 Task: Add The Honest Company Gentle Formula Sprayable Diaper Rash Cream to the cart.
Action: Mouse moved to (275, 152)
Screenshot: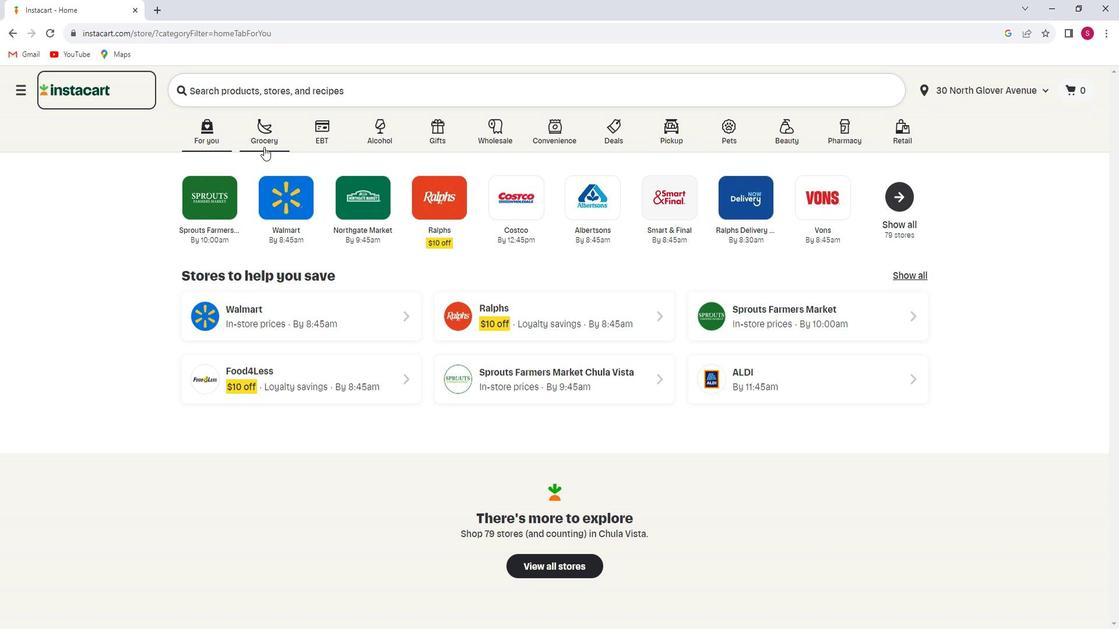 
Action: Mouse pressed left at (275, 152)
Screenshot: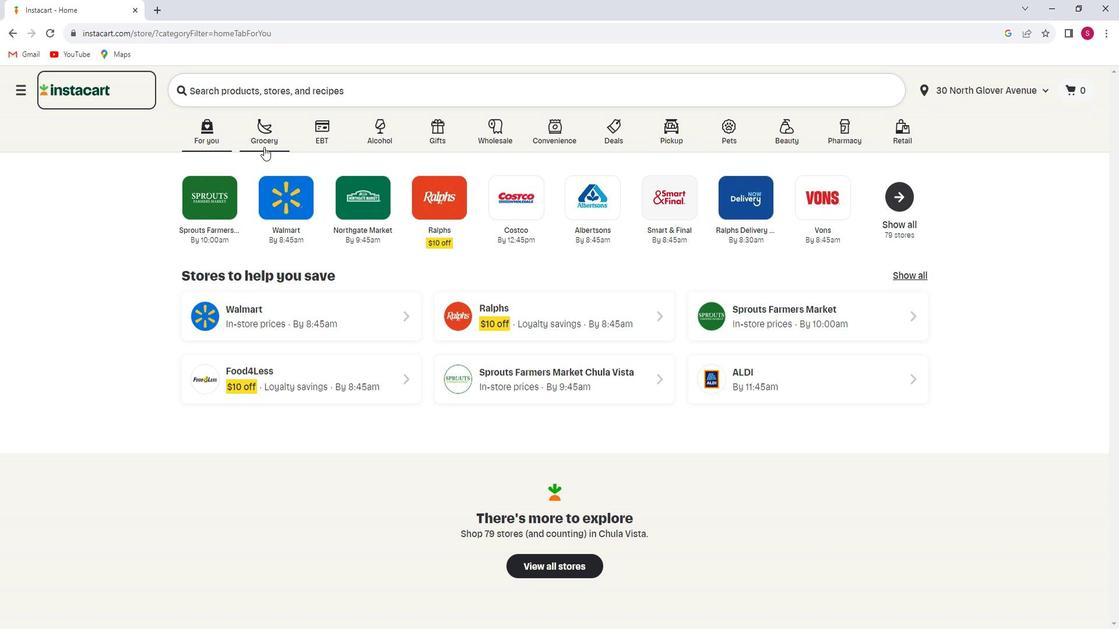 
Action: Mouse moved to (265, 348)
Screenshot: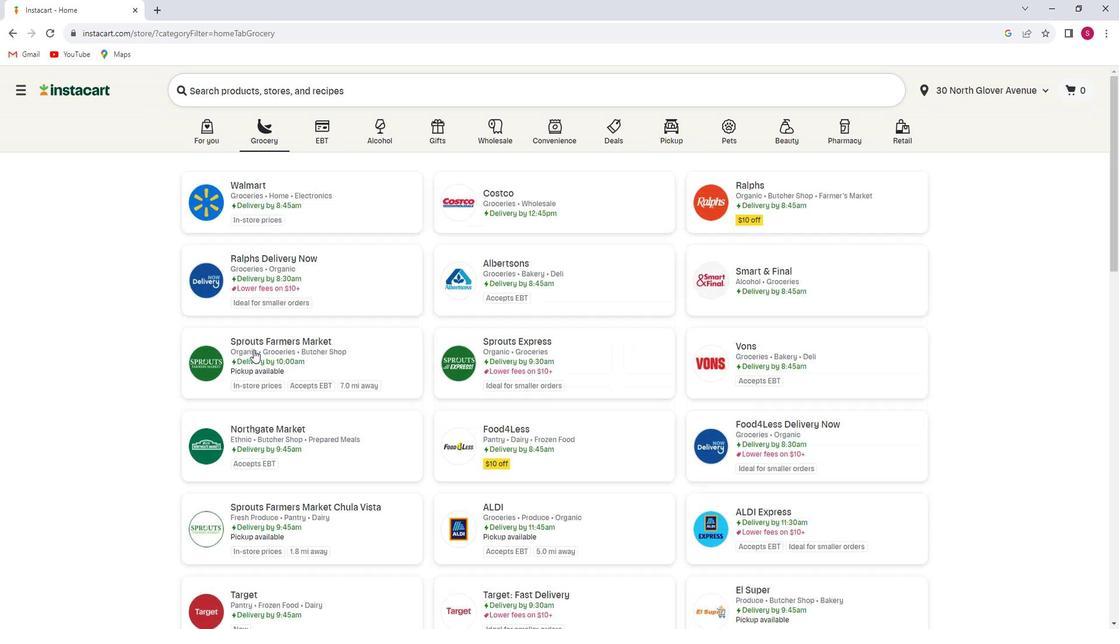 
Action: Mouse pressed left at (265, 348)
Screenshot: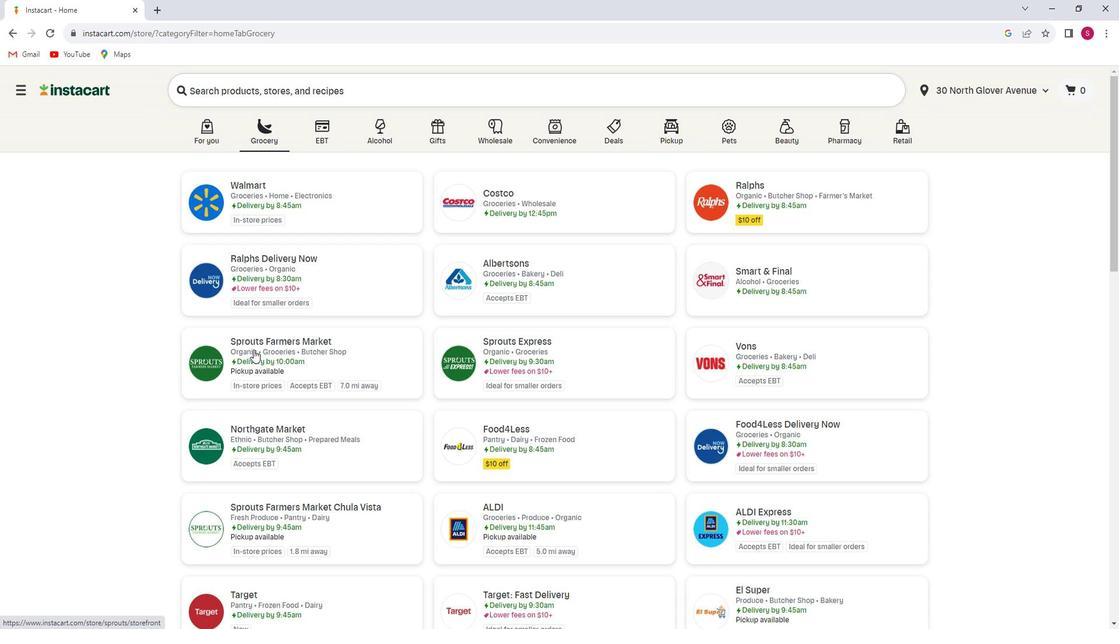 
Action: Mouse moved to (27, 538)
Screenshot: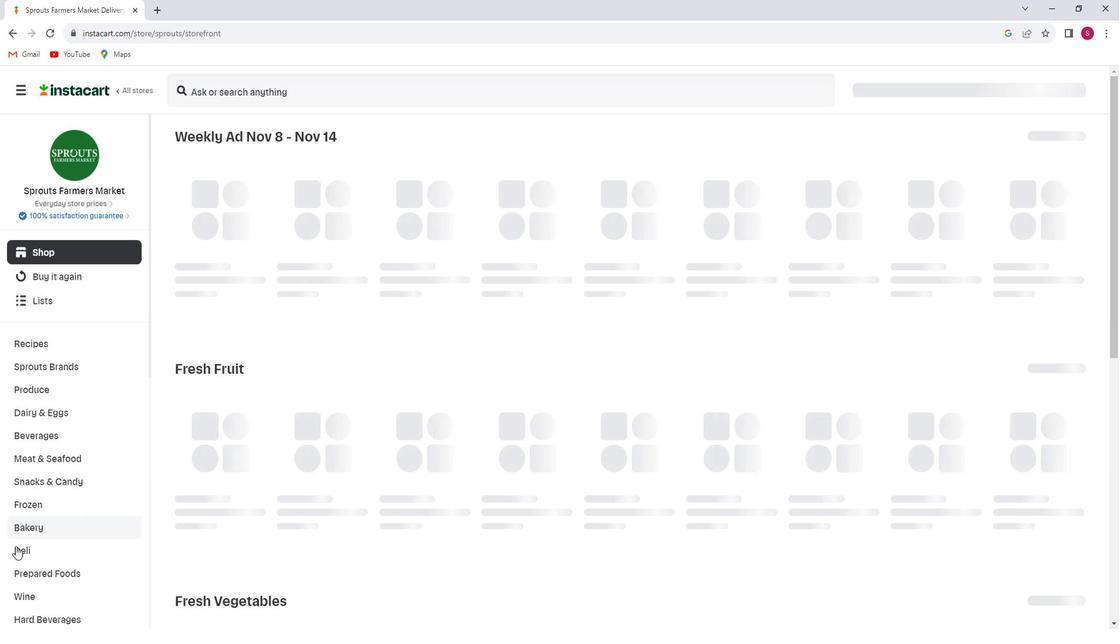 
Action: Mouse scrolled (27, 537) with delta (0, 0)
Screenshot: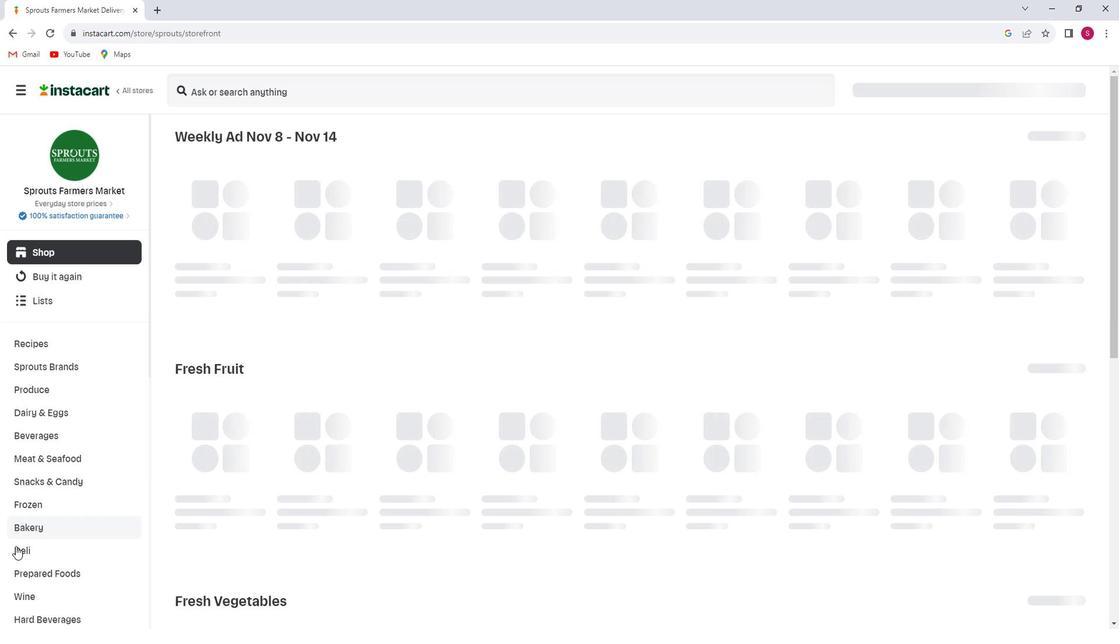 
Action: Mouse moved to (26, 538)
Screenshot: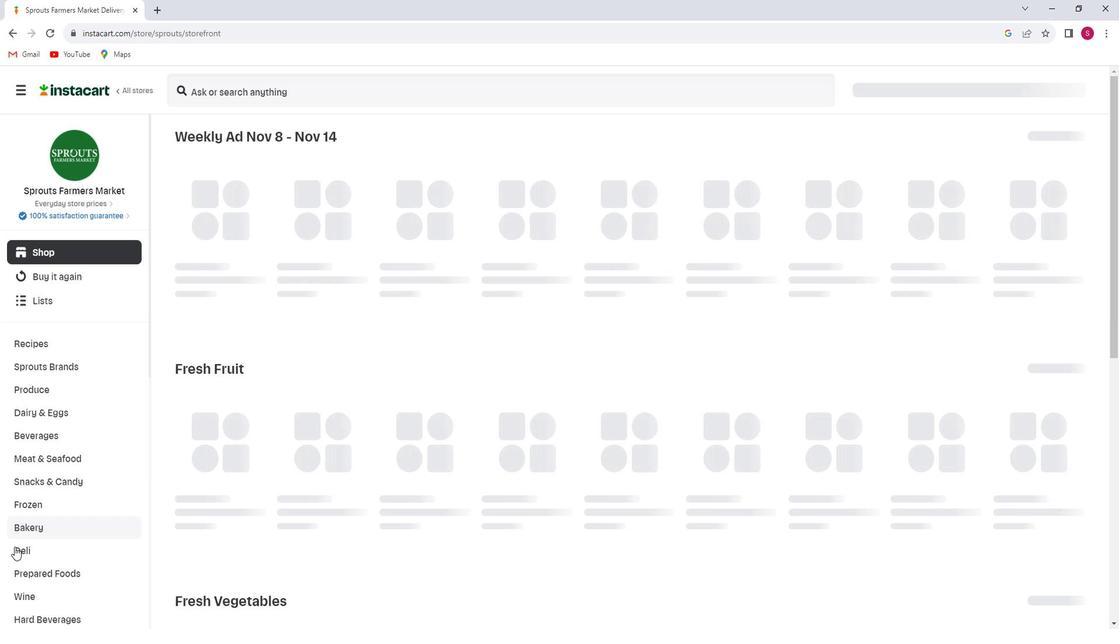 
Action: Mouse scrolled (26, 538) with delta (0, 0)
Screenshot: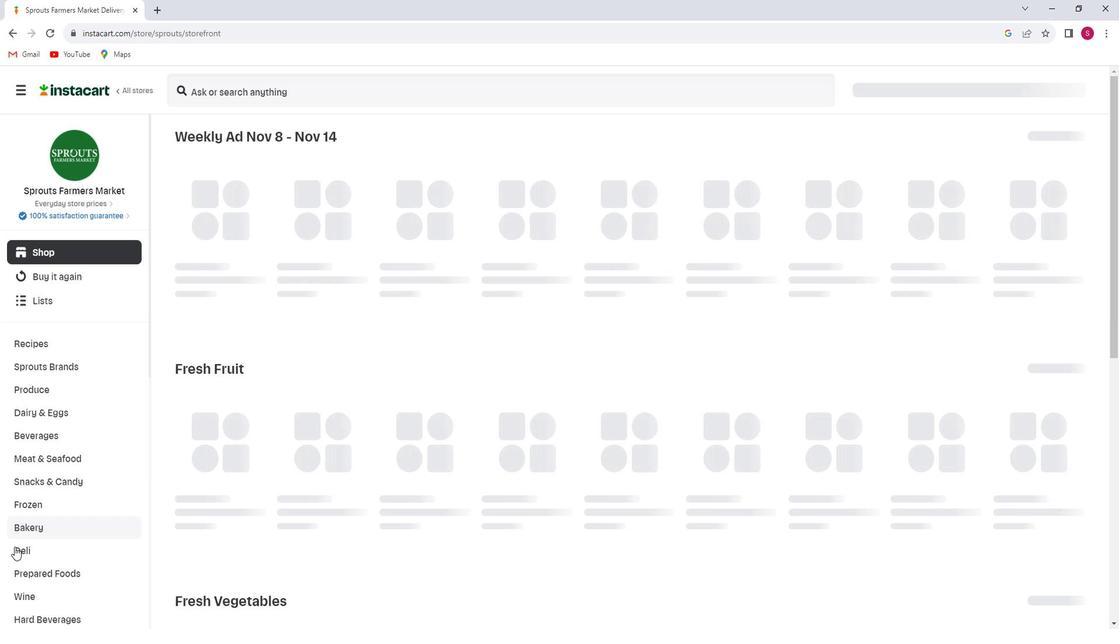 
Action: Mouse moved to (26, 538)
Screenshot: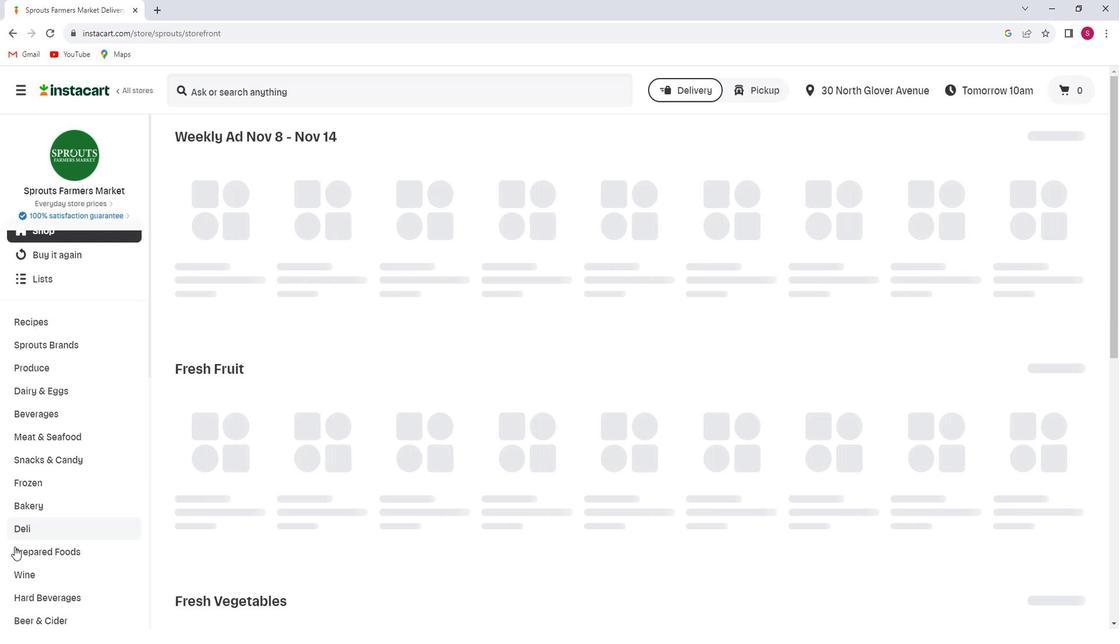 
Action: Mouse scrolled (26, 538) with delta (0, 0)
Screenshot: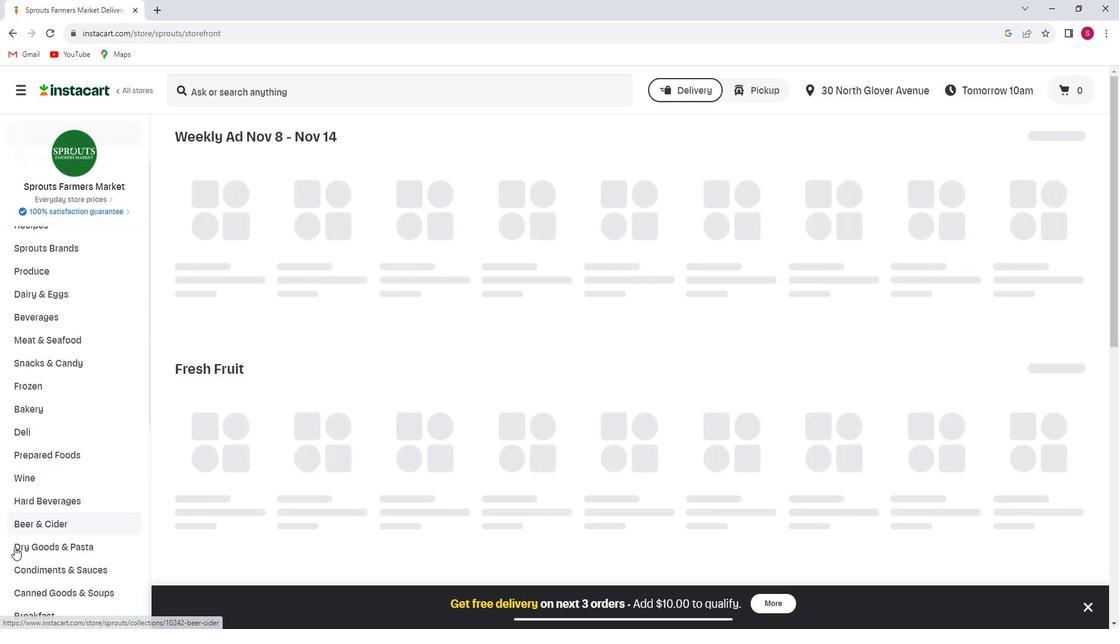 
Action: Mouse scrolled (26, 538) with delta (0, 0)
Screenshot: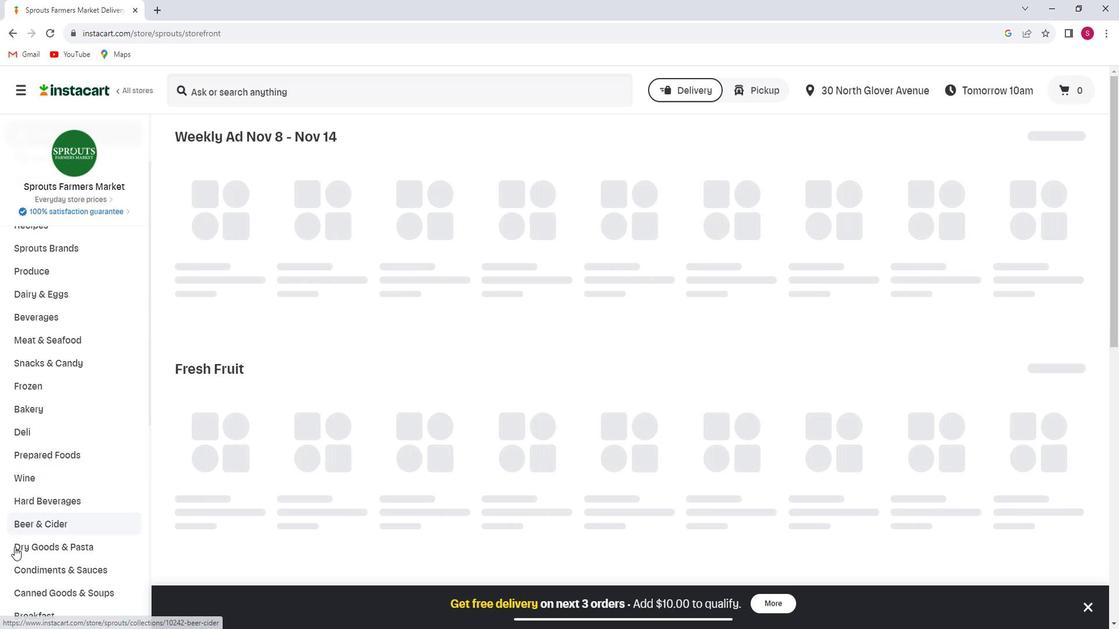 
Action: Mouse scrolled (26, 538) with delta (0, 0)
Screenshot: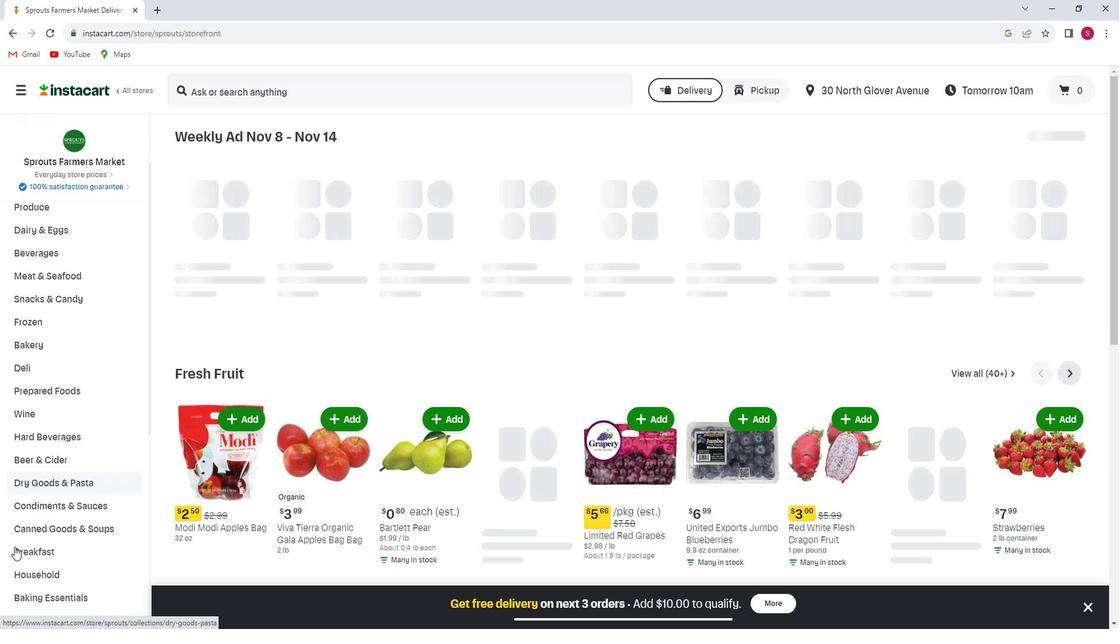 
Action: Mouse scrolled (26, 538) with delta (0, 0)
Screenshot: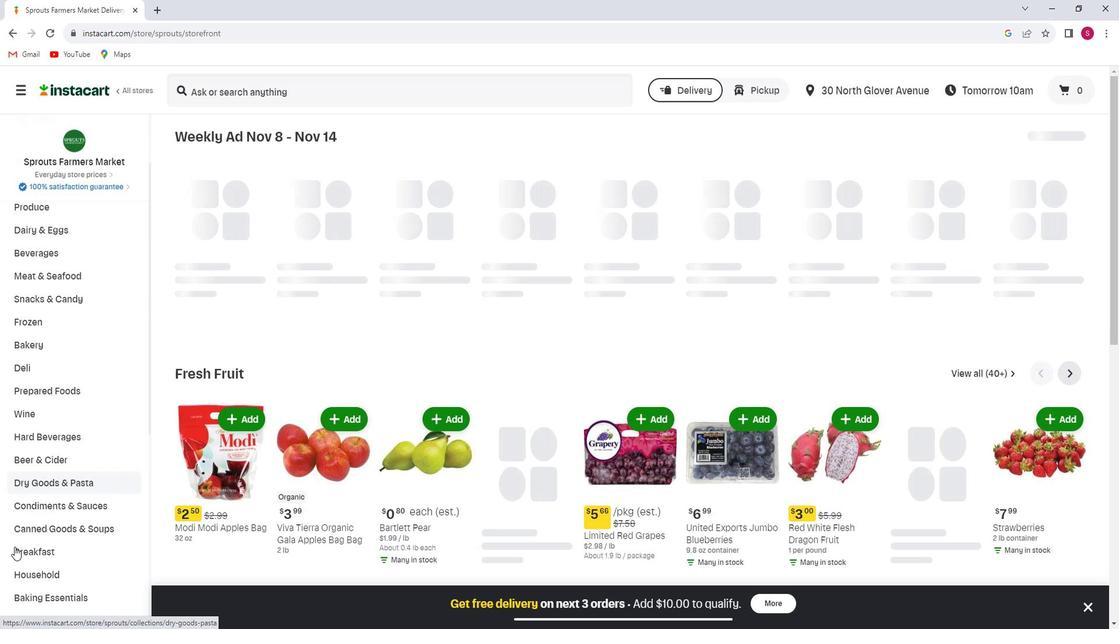
Action: Mouse moved to (76, 512)
Screenshot: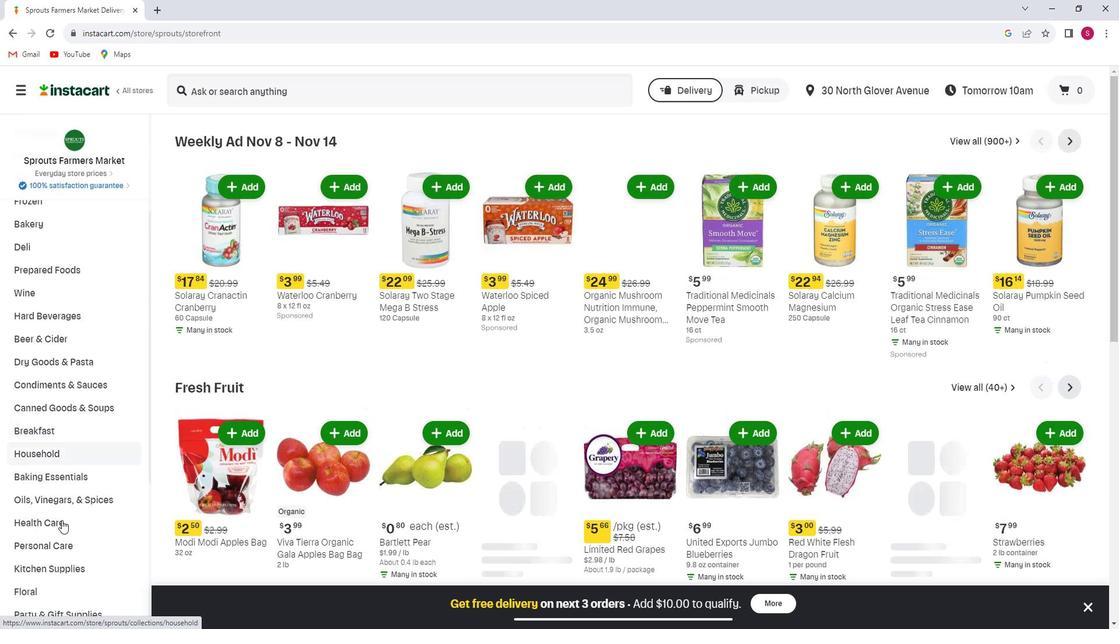 
Action: Mouse scrolled (76, 511) with delta (0, 0)
Screenshot: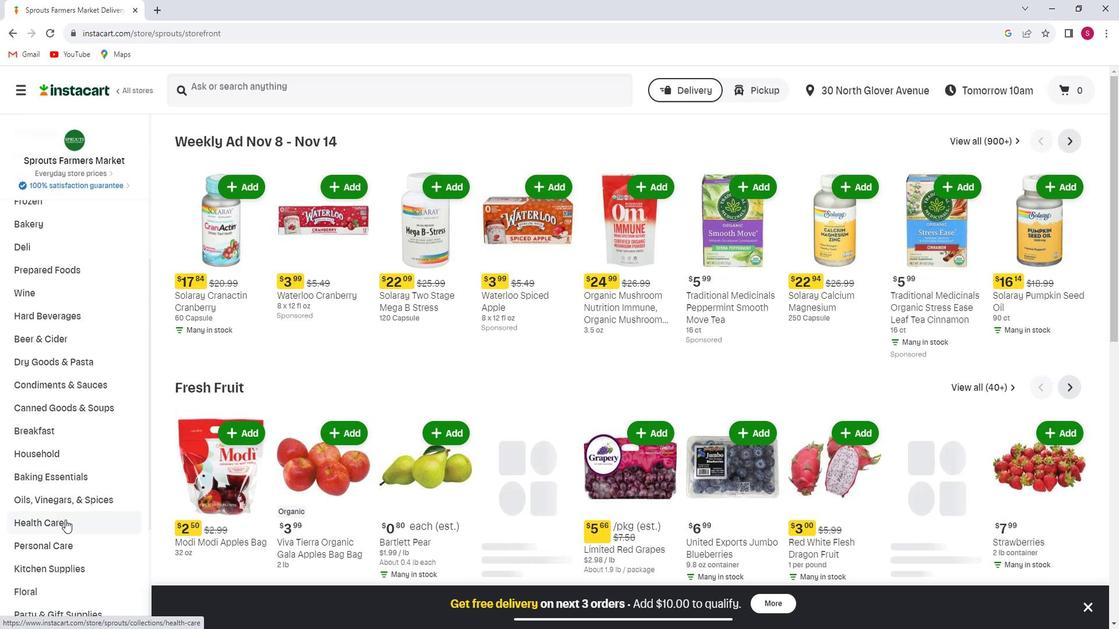
Action: Mouse moved to (74, 512)
Screenshot: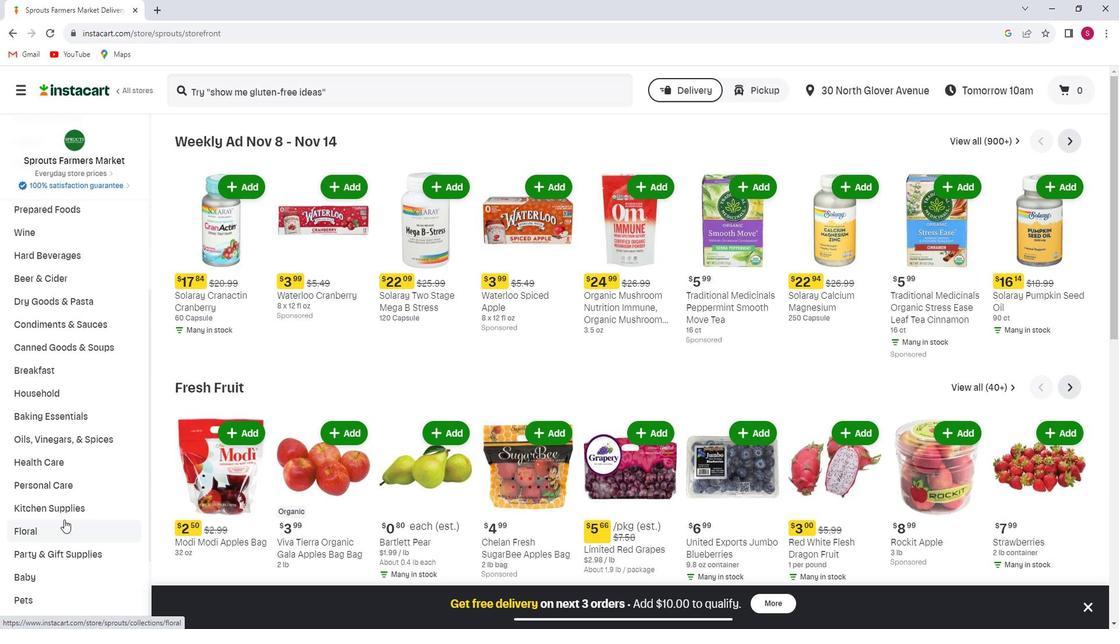
Action: Mouse scrolled (74, 511) with delta (0, 0)
Screenshot: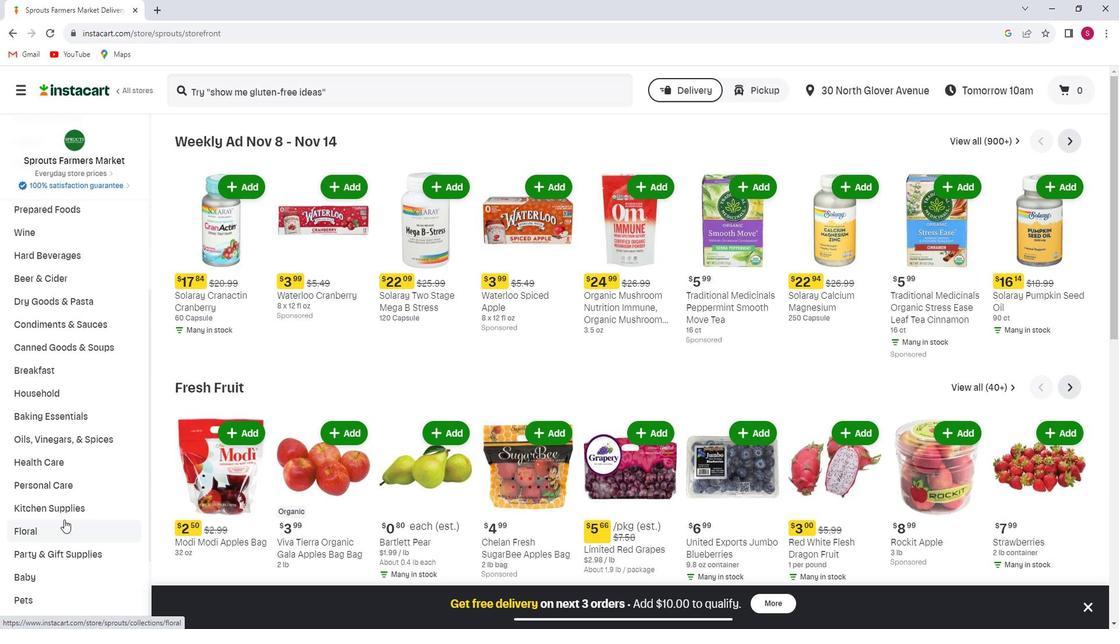 
Action: Mouse moved to (65, 498)
Screenshot: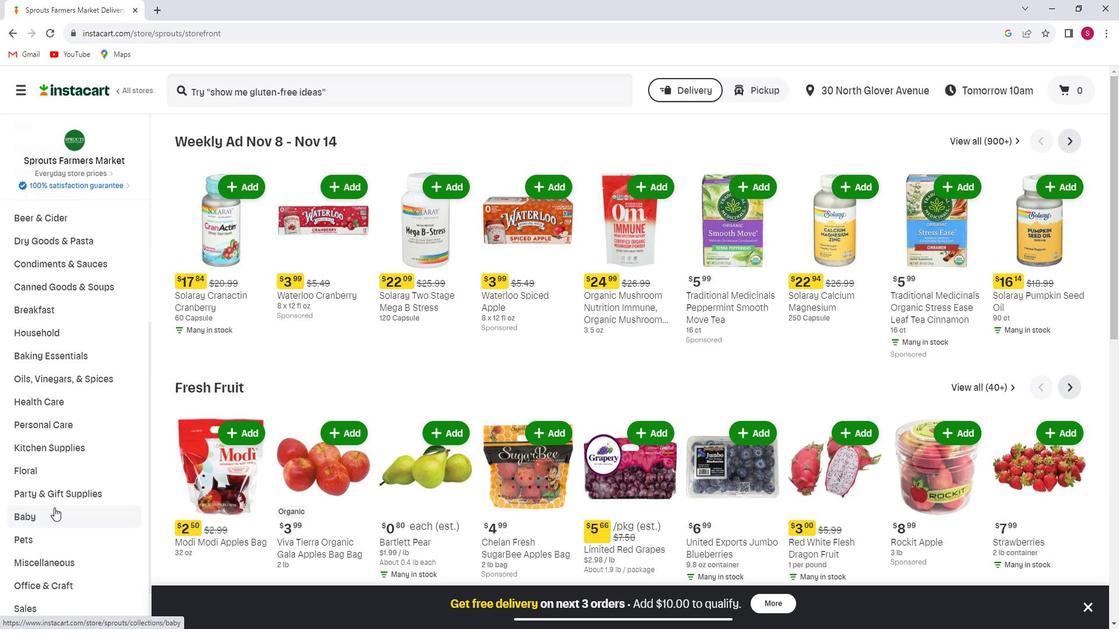 
Action: Mouse scrolled (65, 497) with delta (0, 0)
Screenshot: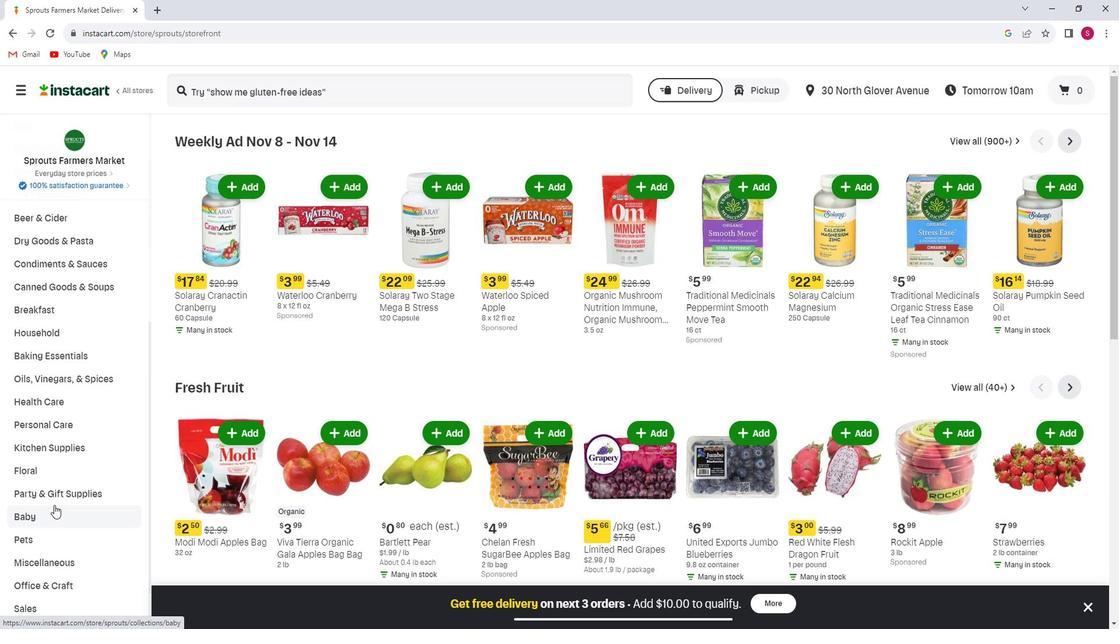 
Action: Mouse moved to (58, 481)
Screenshot: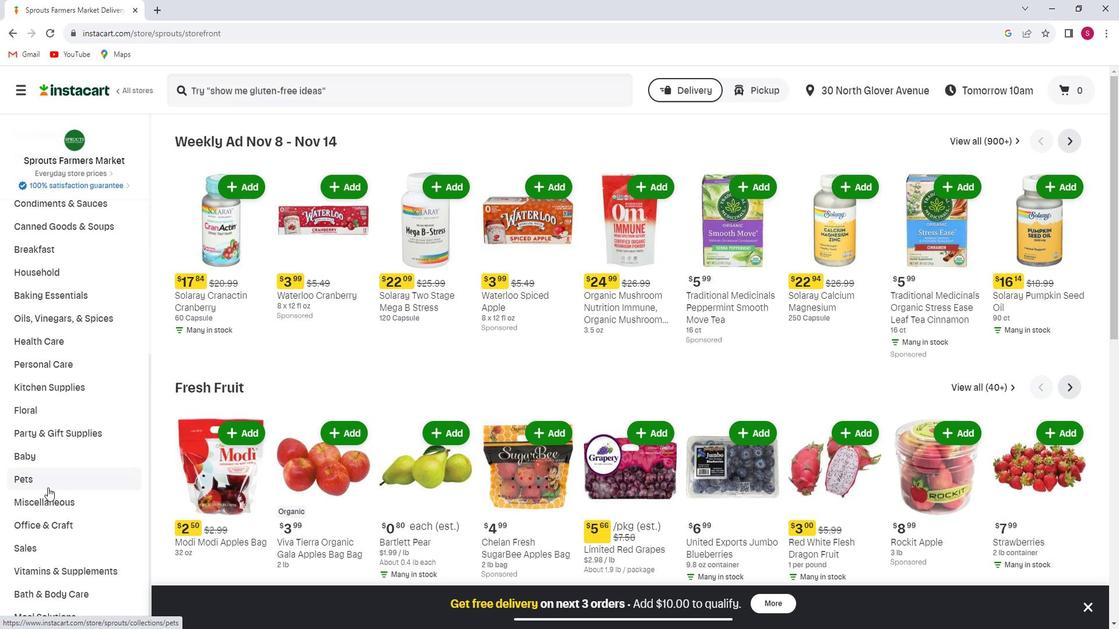 
Action: Mouse scrolled (58, 480) with delta (0, 0)
Screenshot: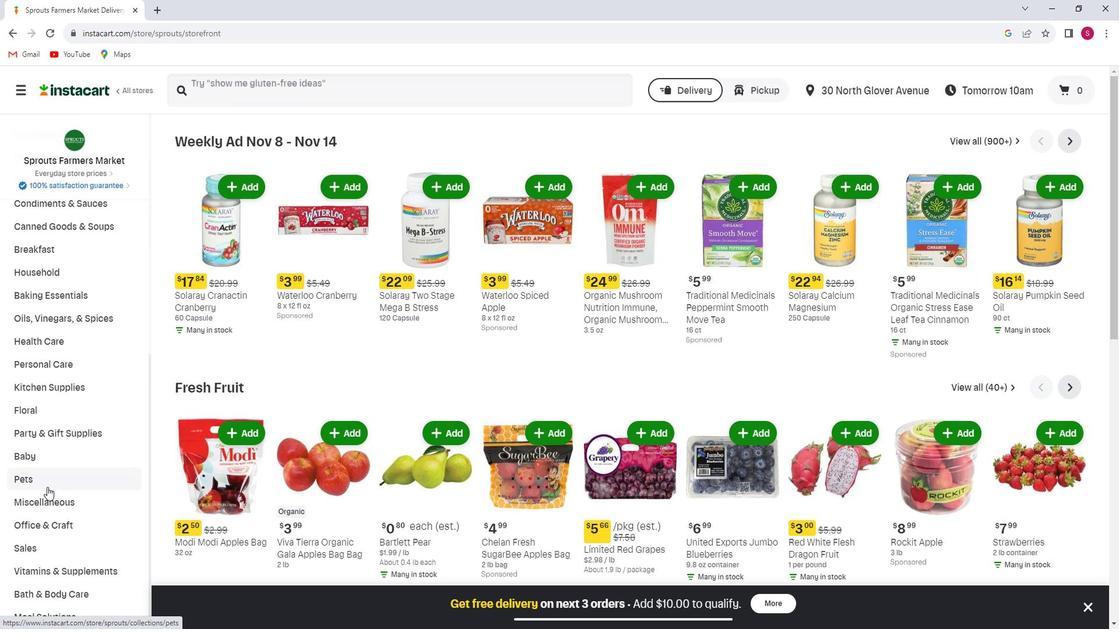 
Action: Mouse moved to (60, 444)
Screenshot: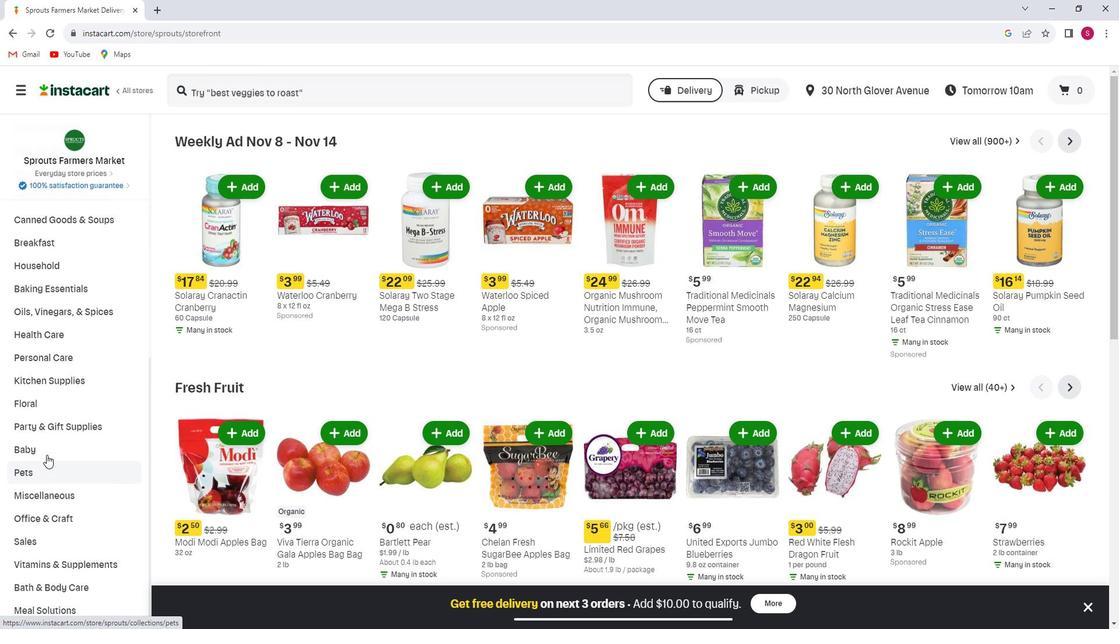 
Action: Mouse pressed left at (60, 444)
Screenshot: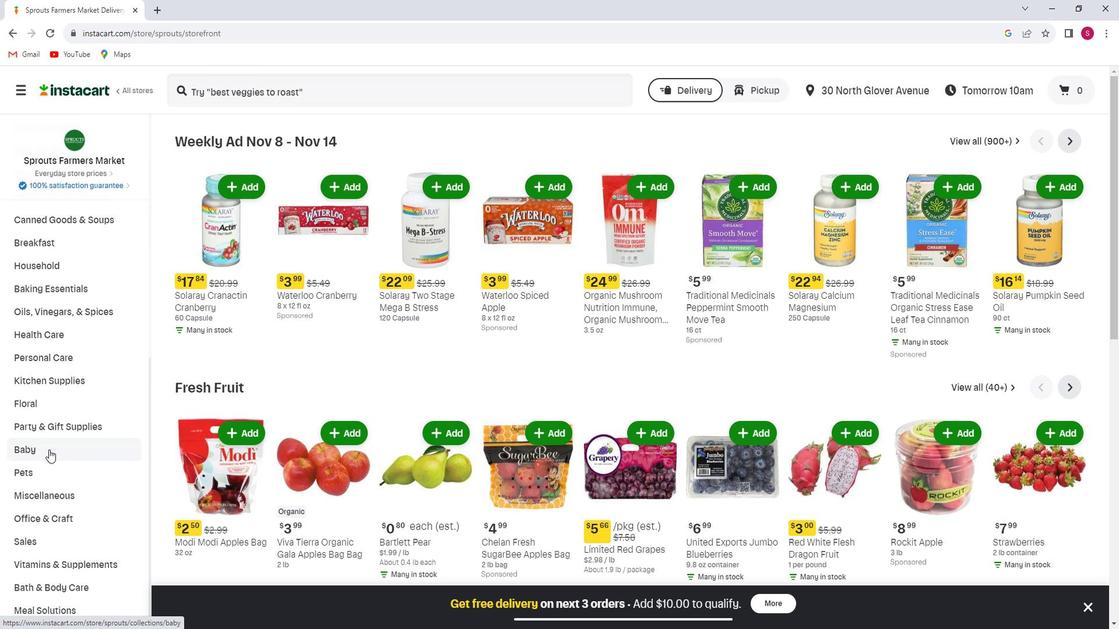 
Action: Mouse moved to (72, 467)
Screenshot: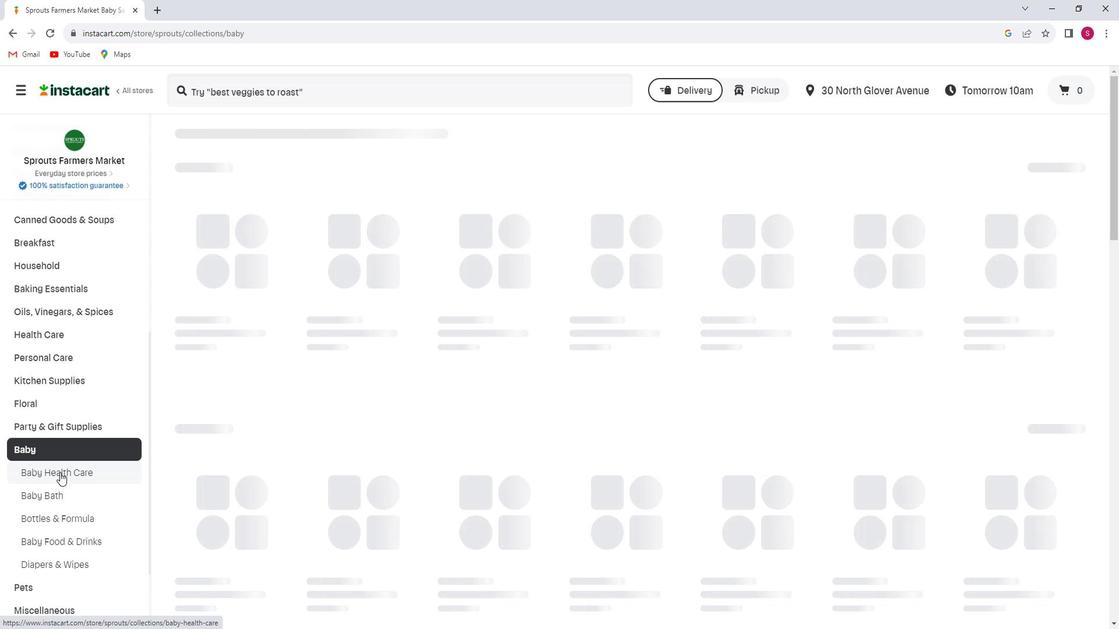 
Action: Mouse pressed left at (72, 467)
Screenshot: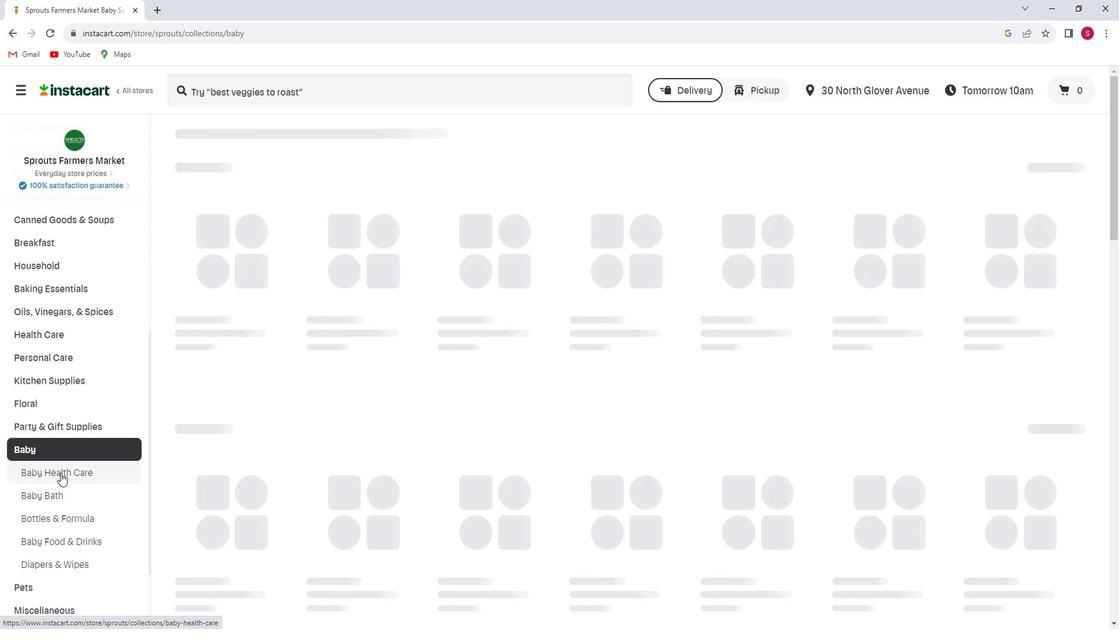 
Action: Mouse moved to (316, 102)
Screenshot: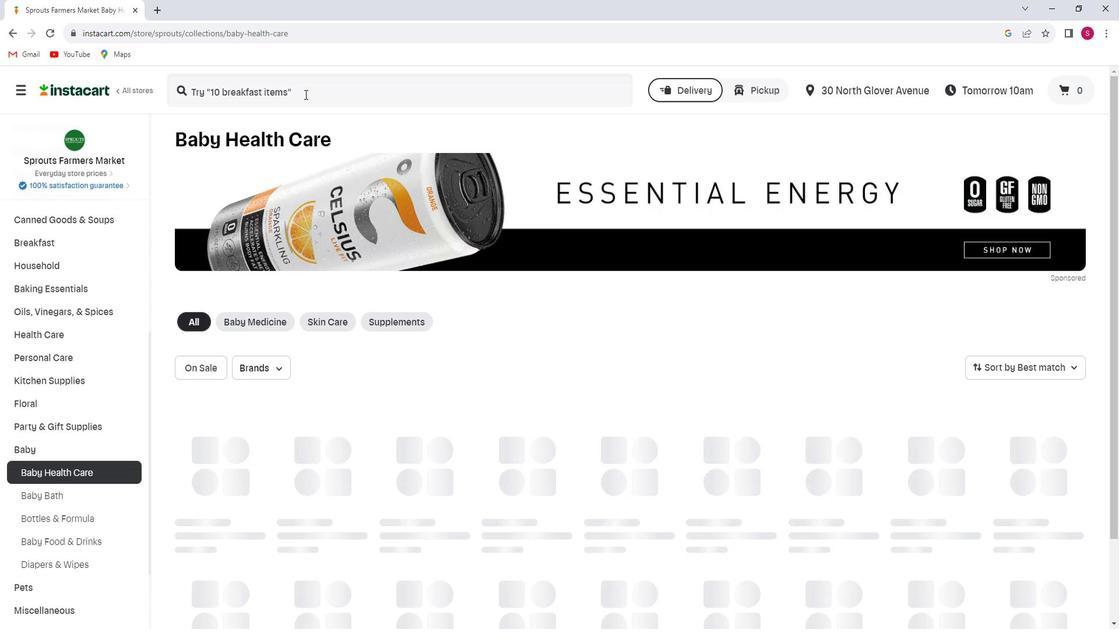 
Action: Mouse pressed left at (316, 102)
Screenshot: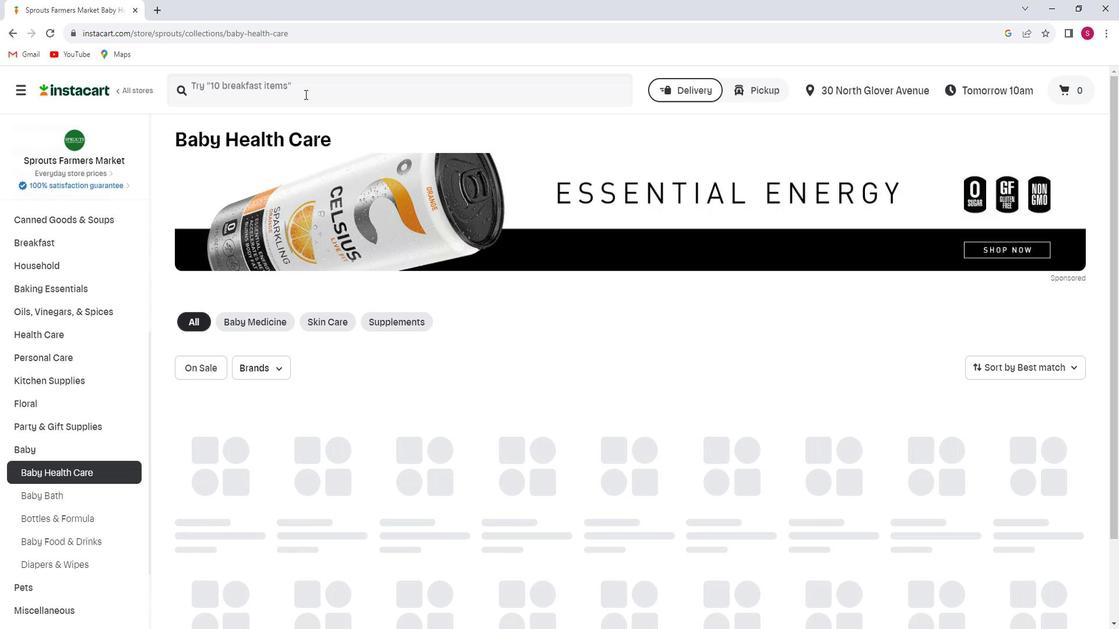 
Action: Key pressed <Key.shift>The<Key.space><Key.shift>Honest<Key.space><Key.shift>Company<Key.space><Key.shift>Gentle<Key.space><Key.shift>Formula<Key.space><Key.shift>Sprayable<Key.space><Key.shift>Diaper<Key.space><Key.shift>Rash<Key.space><Key.shift>Cream<Key.enter>
Screenshot: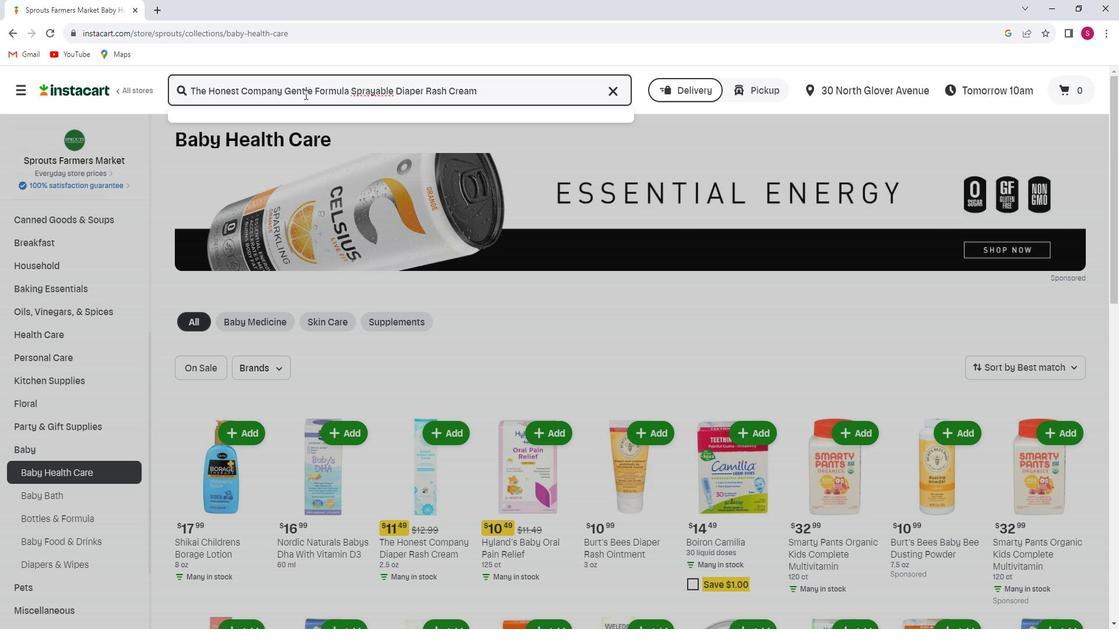 
Action: Mouse moved to (360, 386)
Screenshot: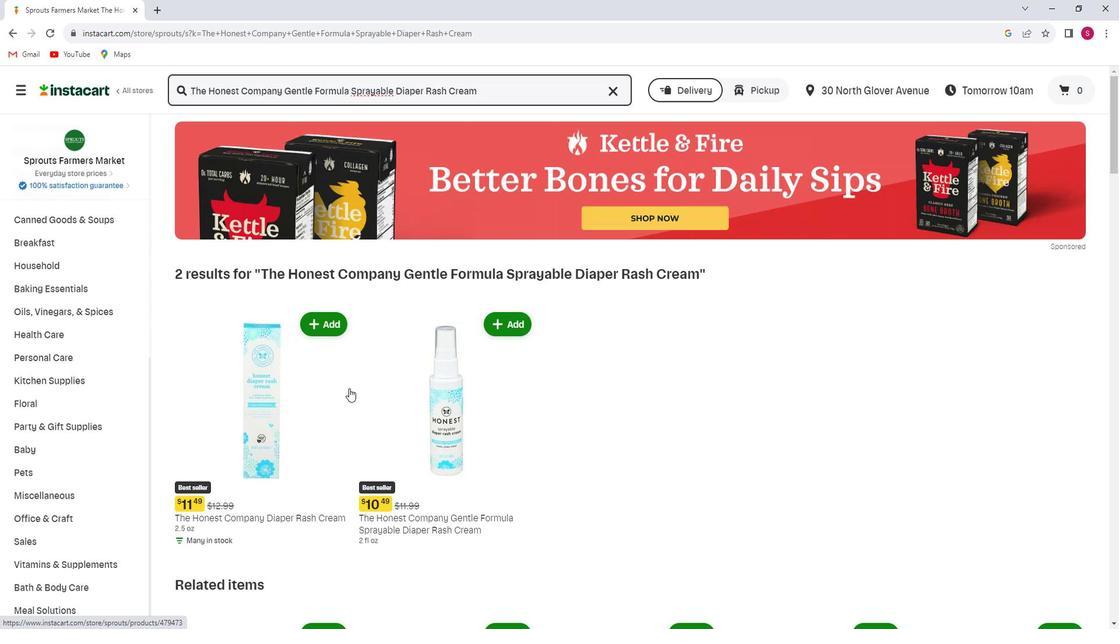
Action: Mouse scrolled (360, 385) with delta (0, 0)
Screenshot: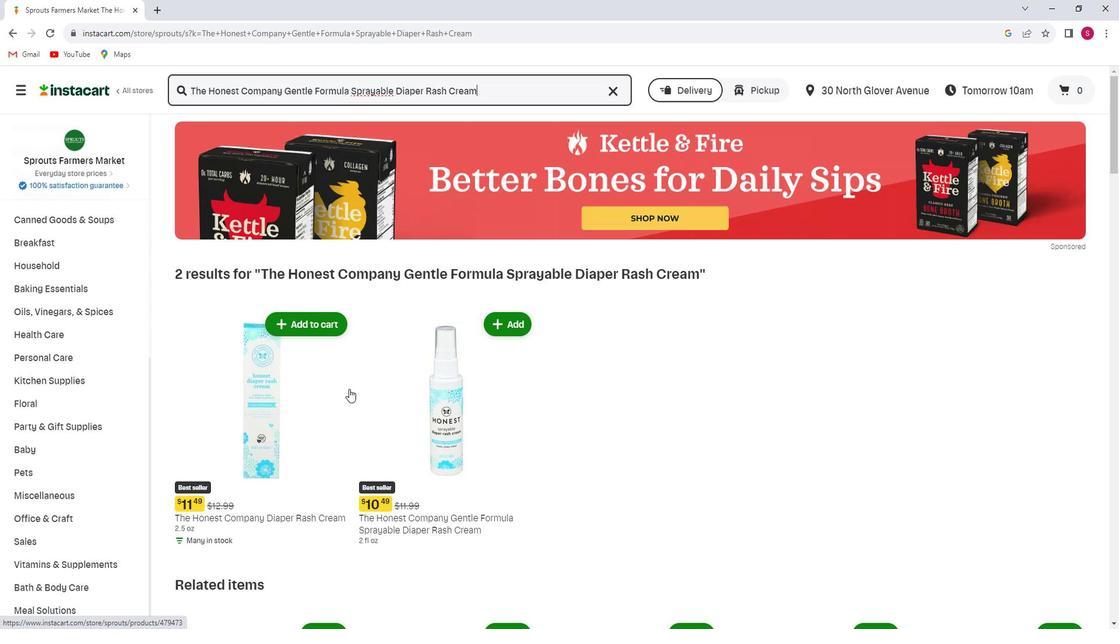 
Action: Mouse moved to (524, 269)
Screenshot: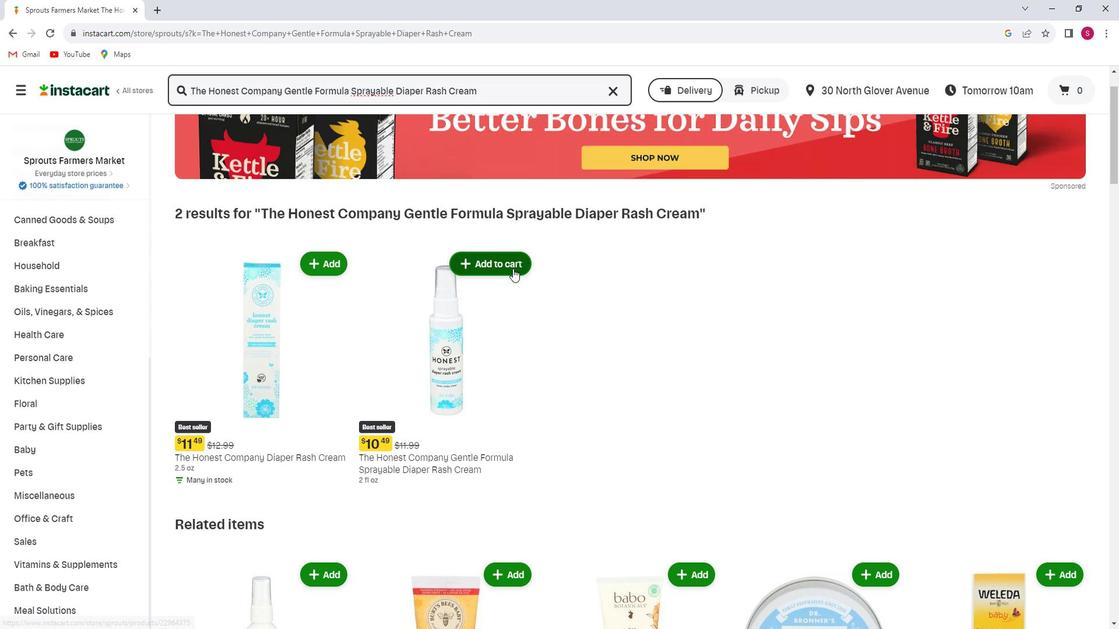 
Action: Mouse pressed left at (524, 269)
Screenshot: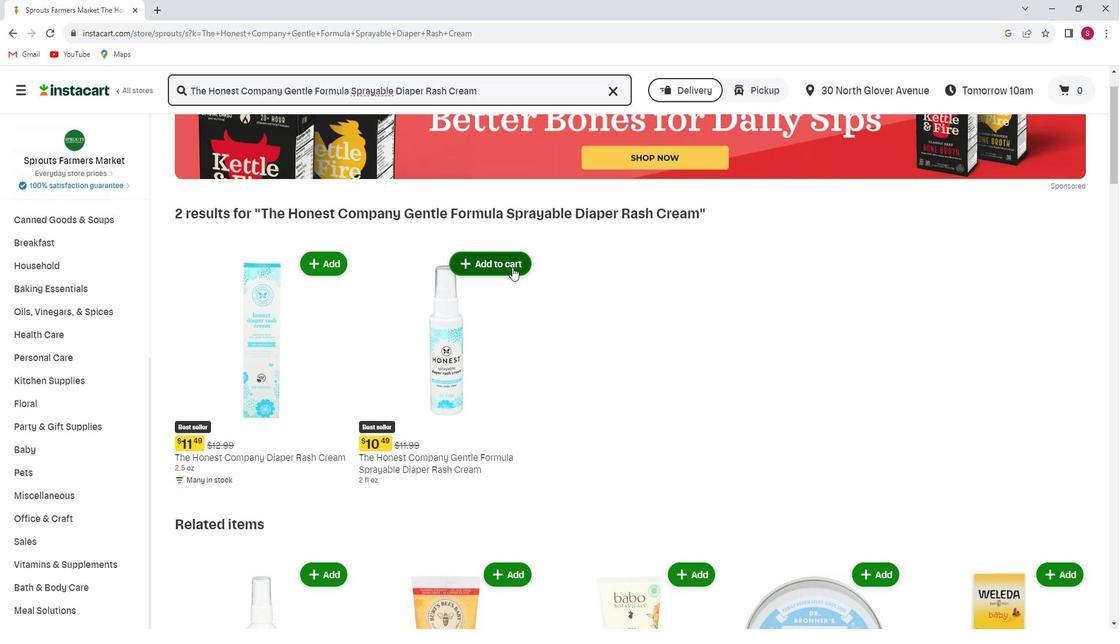 
Action: Mouse moved to (528, 310)
Screenshot: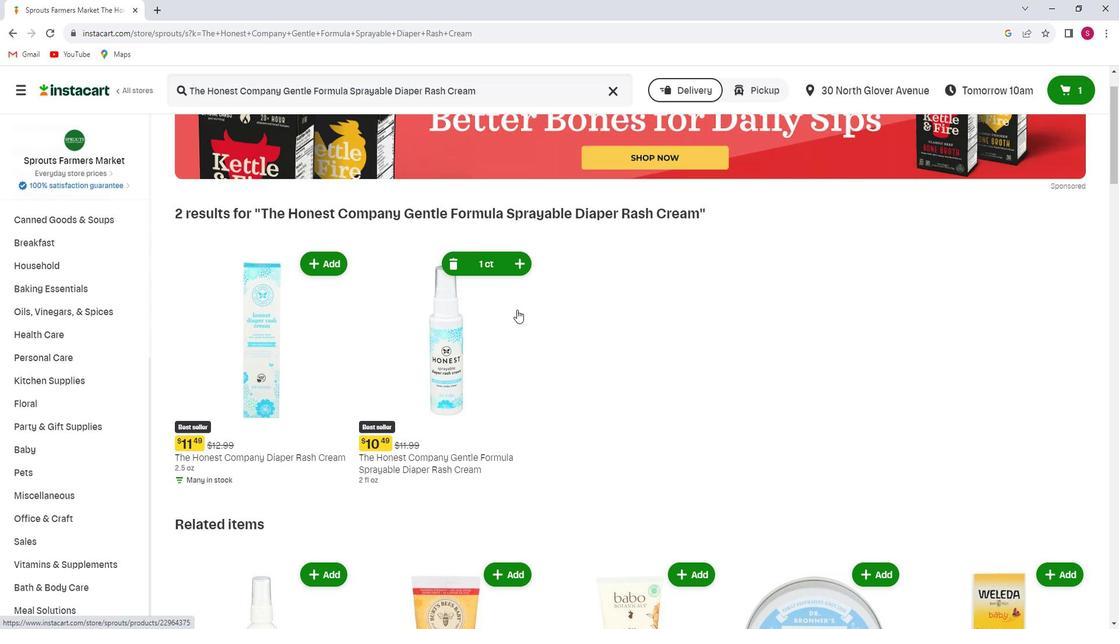 
